 Task: In the  document enrollment.docx Use the feature 'and check spelling and grammer' Select the body of letter and change paragraph spacing to  '1.5' Select the word  Good Day and change the font size to  30
Action: Mouse moved to (170, 82)
Screenshot: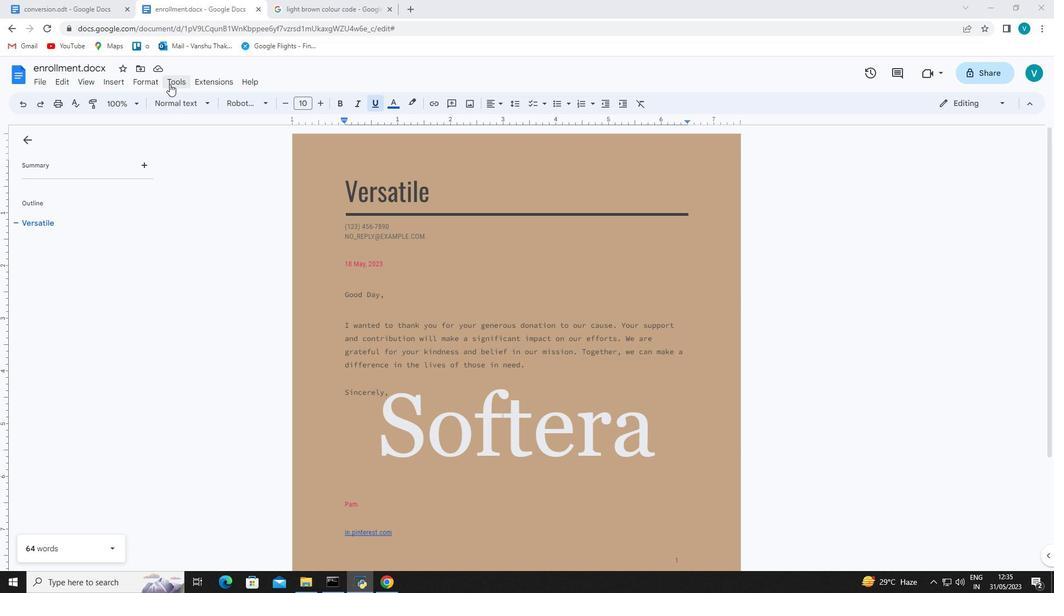 
Action: Mouse pressed left at (170, 82)
Screenshot: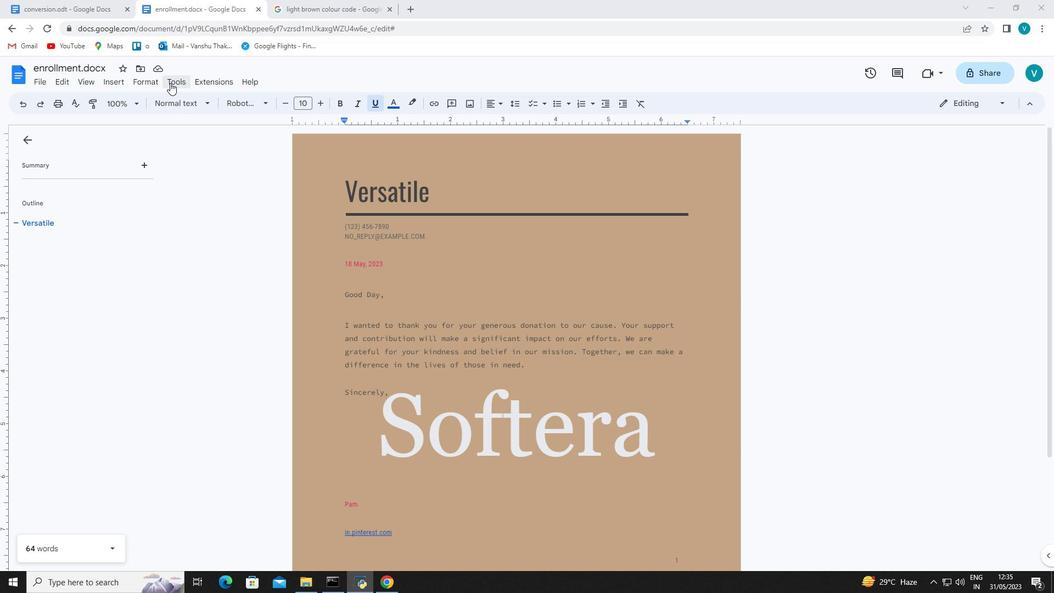 
Action: Mouse moved to (201, 96)
Screenshot: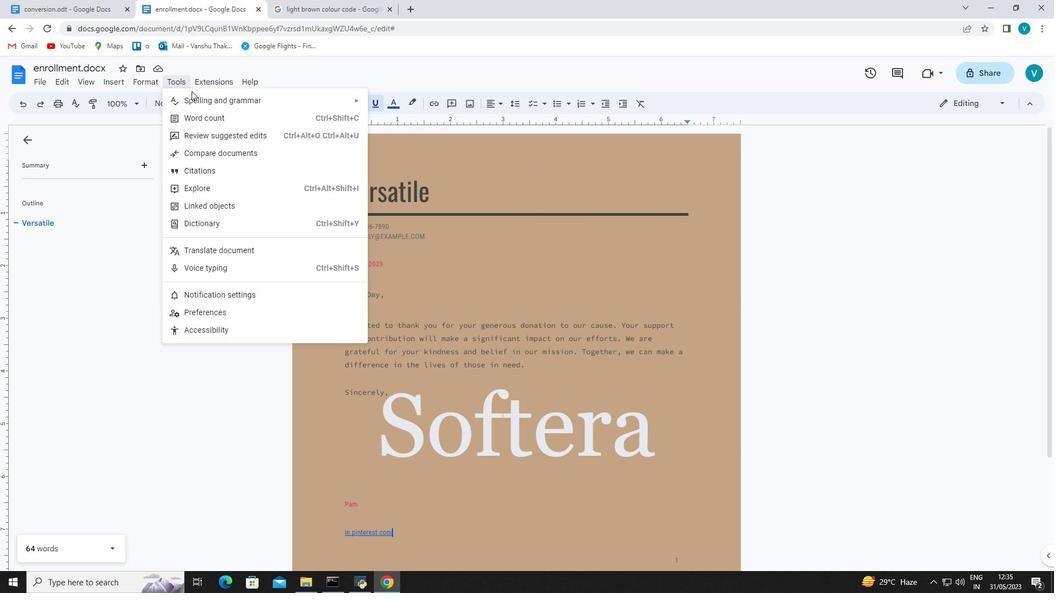 
Action: Mouse pressed left at (201, 96)
Screenshot: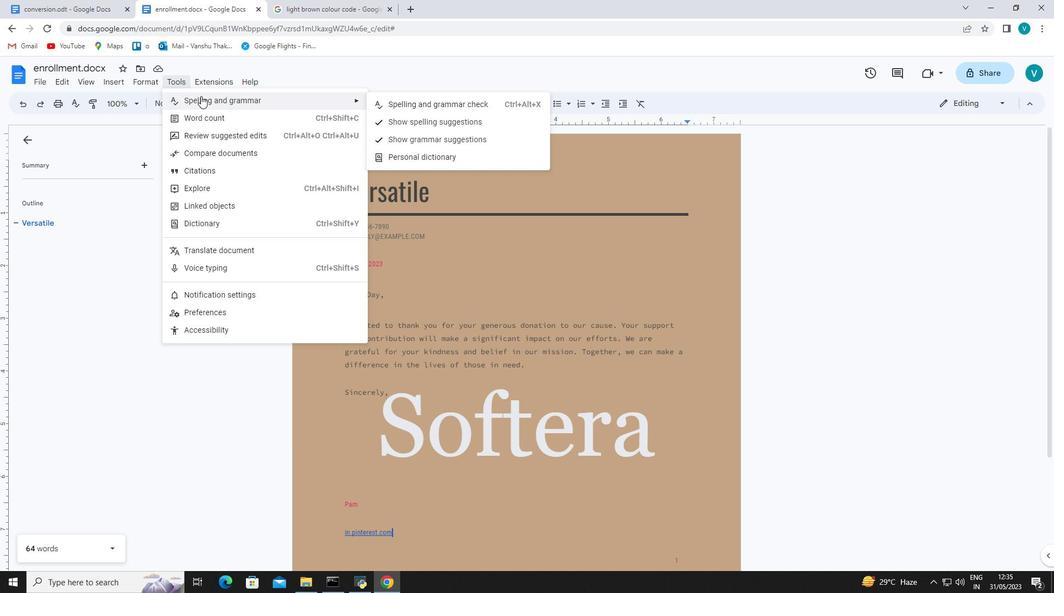 
Action: Mouse moved to (412, 105)
Screenshot: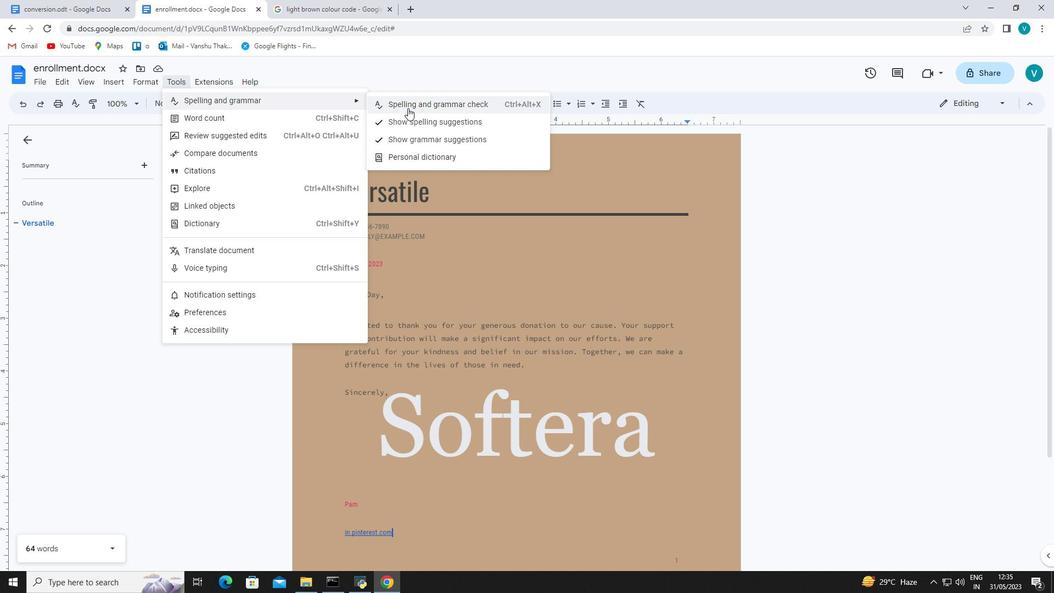 
Action: Mouse pressed left at (412, 105)
Screenshot: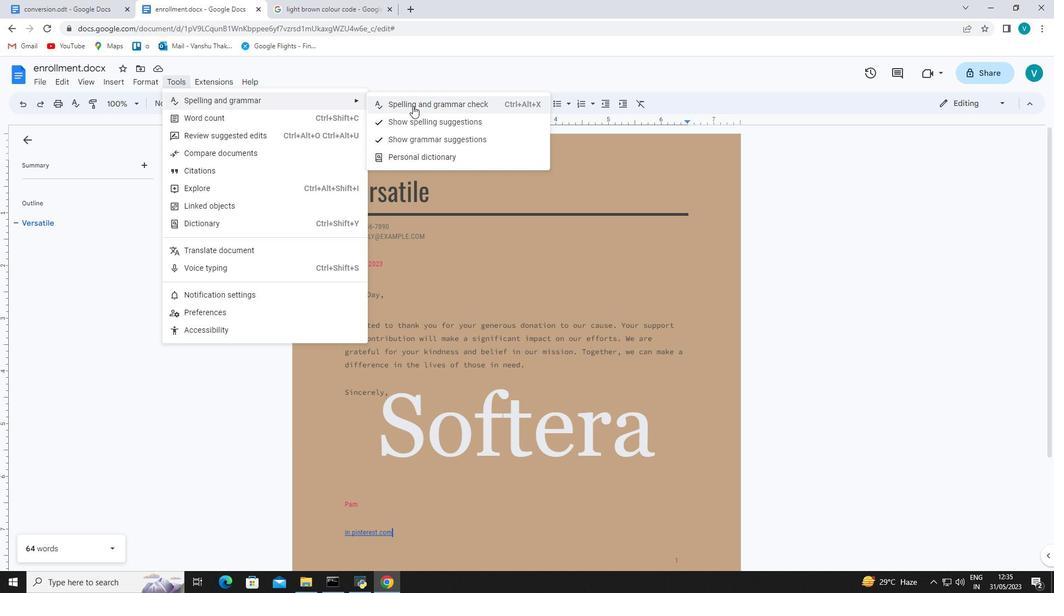 
Action: Mouse moved to (343, 320)
Screenshot: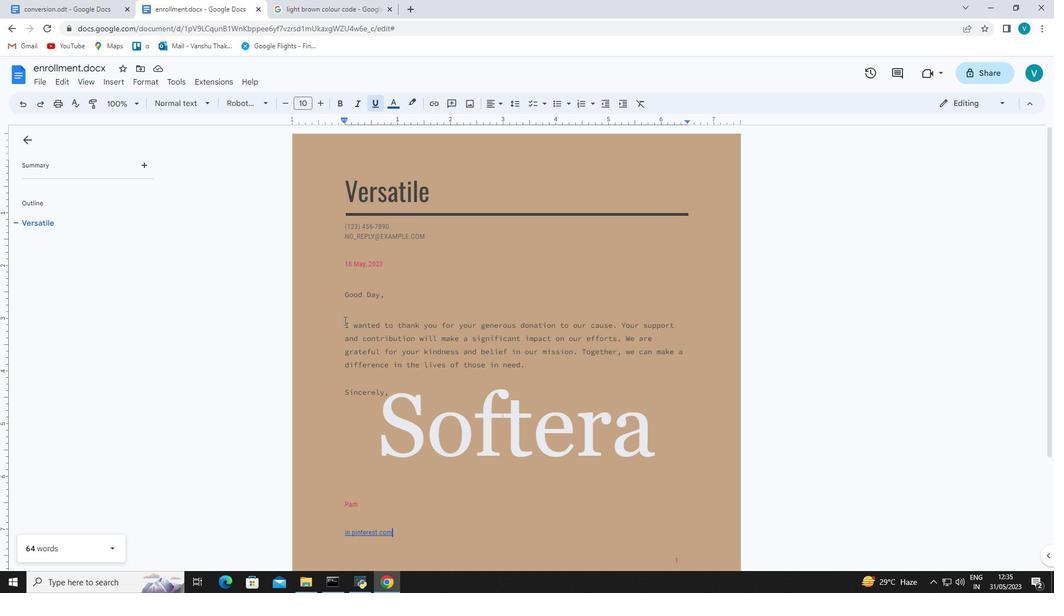 
Action: Mouse pressed left at (343, 320)
Screenshot: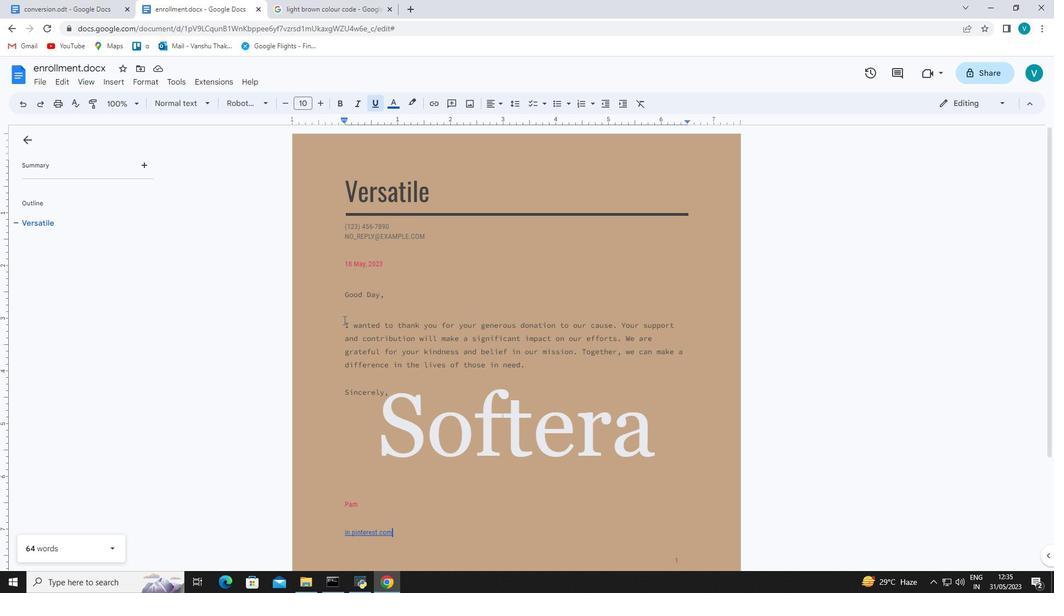 
Action: Mouse moved to (520, 102)
Screenshot: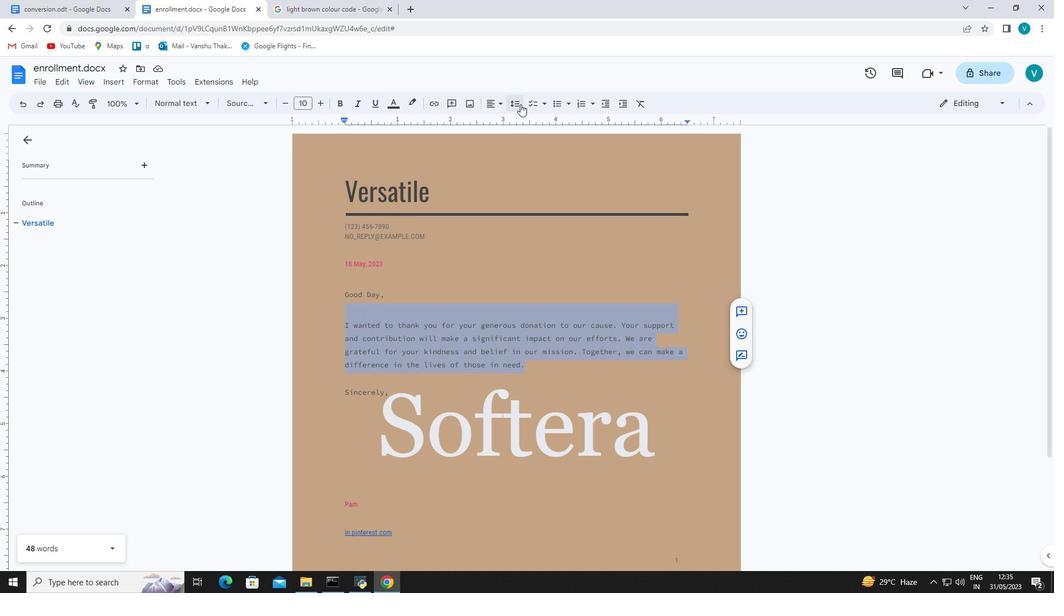 
Action: Mouse pressed left at (520, 102)
Screenshot: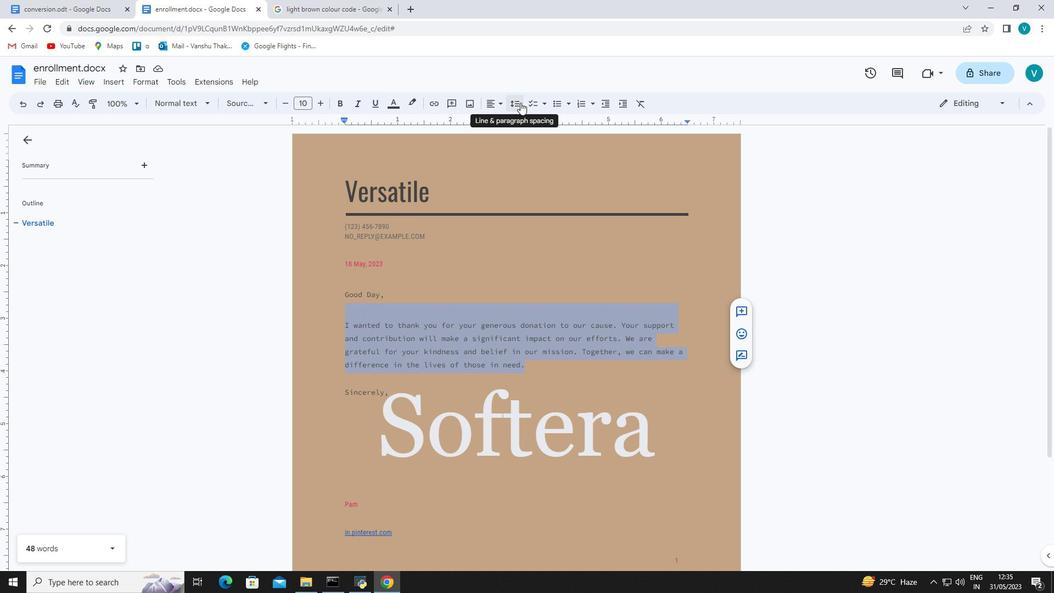 
Action: Mouse moved to (533, 156)
Screenshot: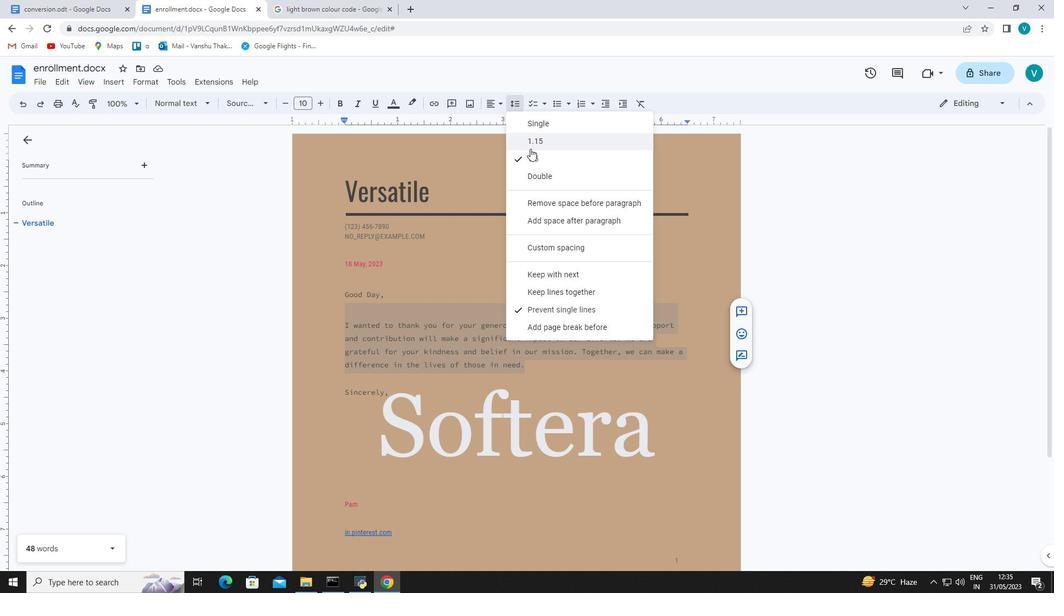 
Action: Mouse pressed left at (533, 156)
Screenshot: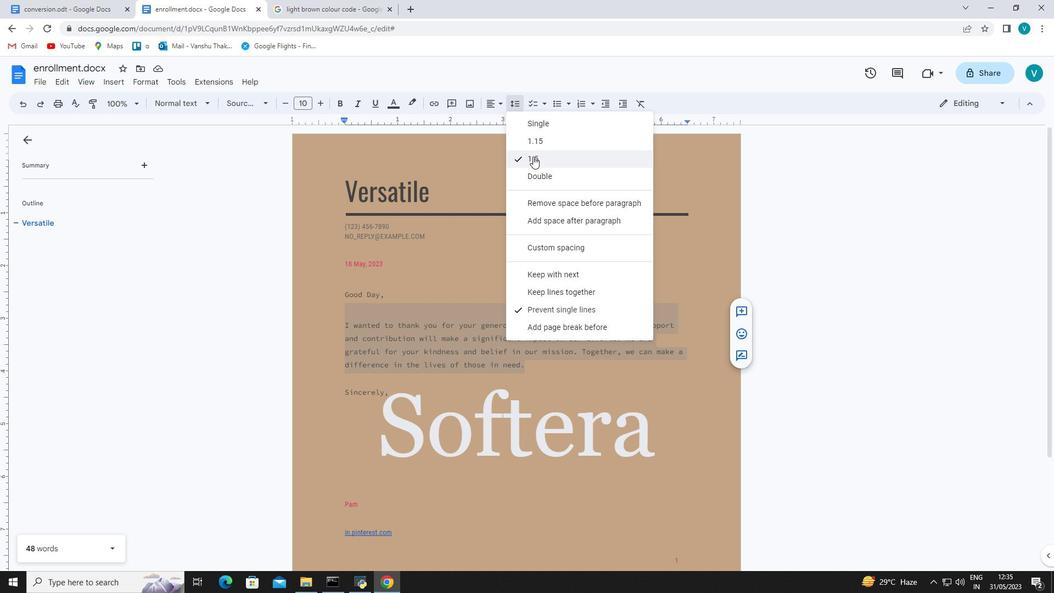 
Action: Mouse moved to (691, 175)
Screenshot: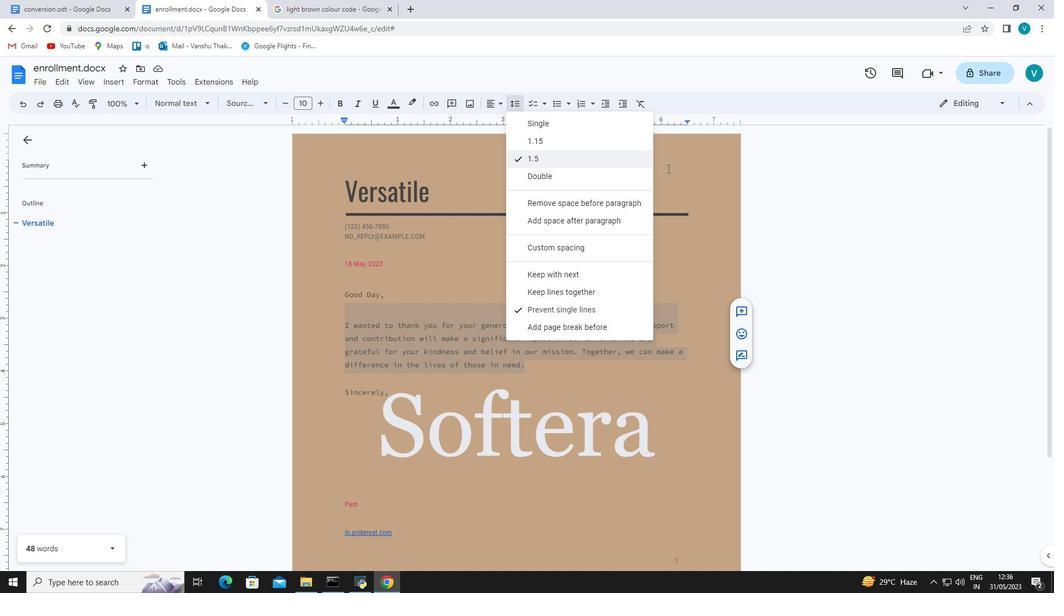 
Action: Mouse pressed left at (691, 175)
Screenshot: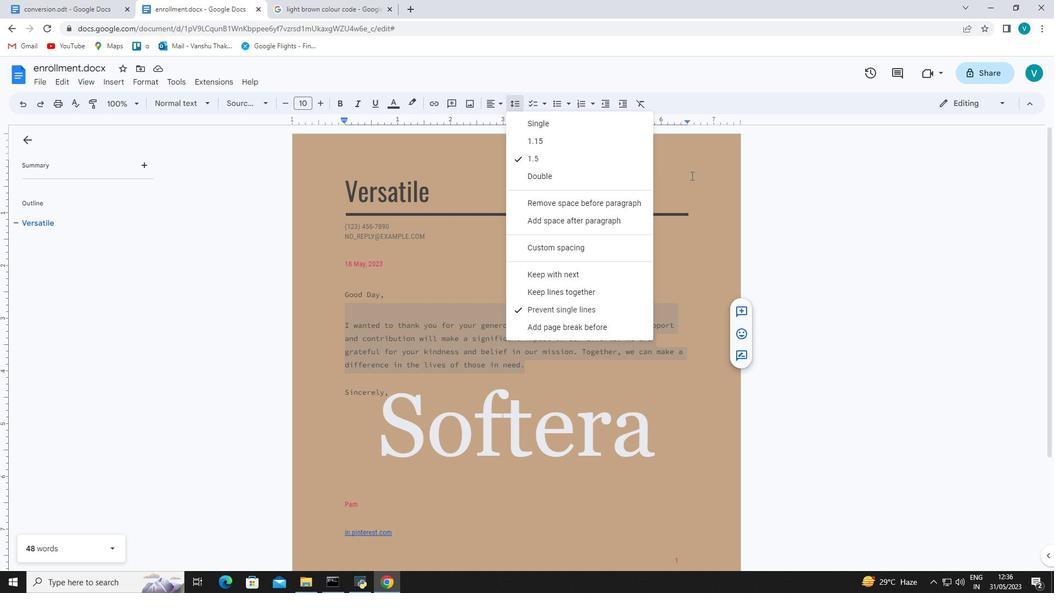 
Action: Mouse moved to (342, 294)
Screenshot: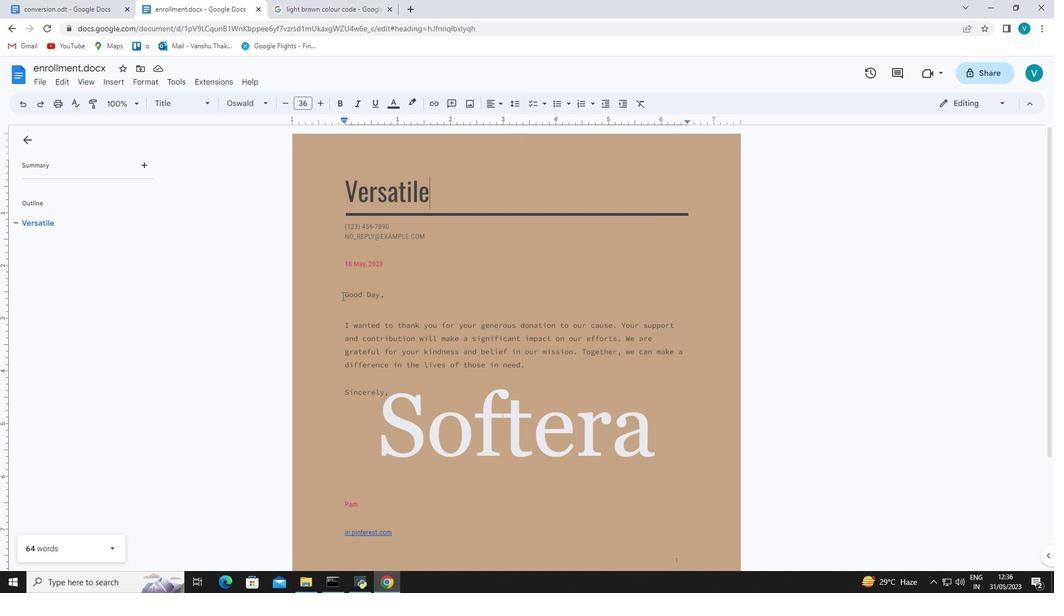 
Action: Mouse pressed left at (342, 294)
Screenshot: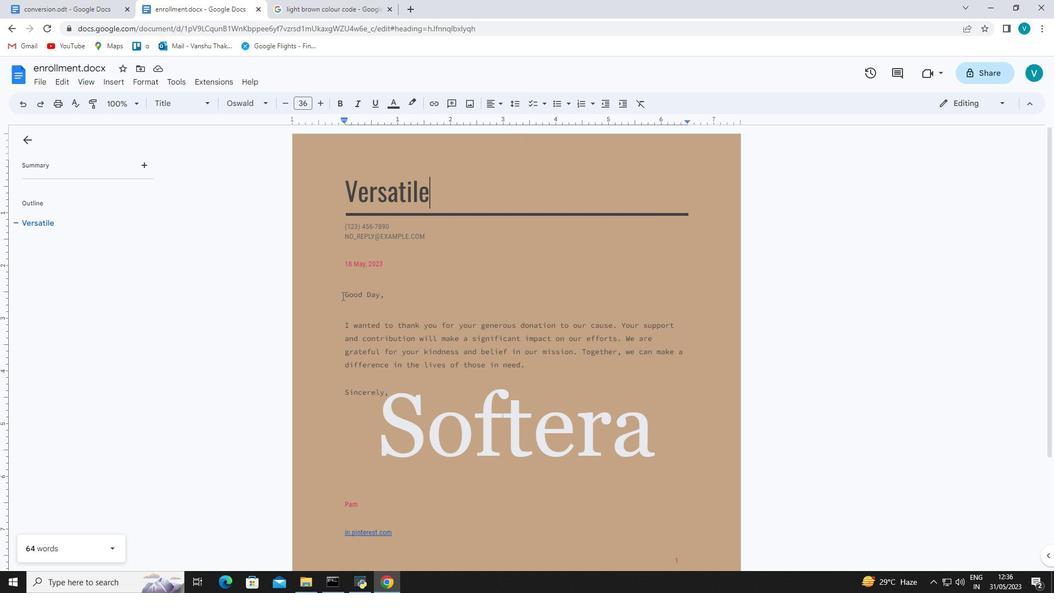 
Action: Mouse moved to (323, 109)
Screenshot: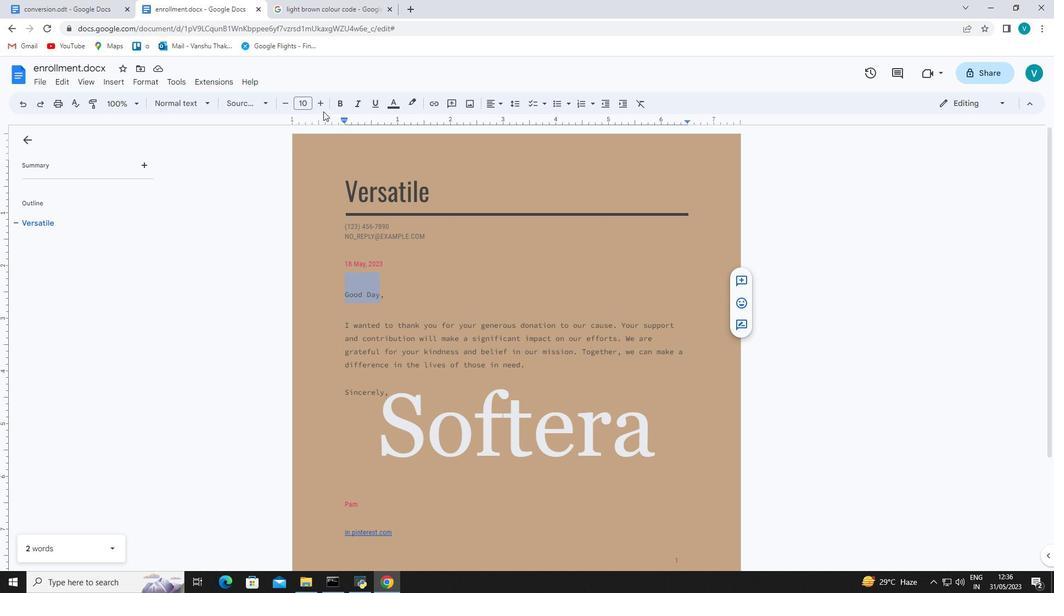 
Action: Mouse pressed left at (323, 109)
Screenshot: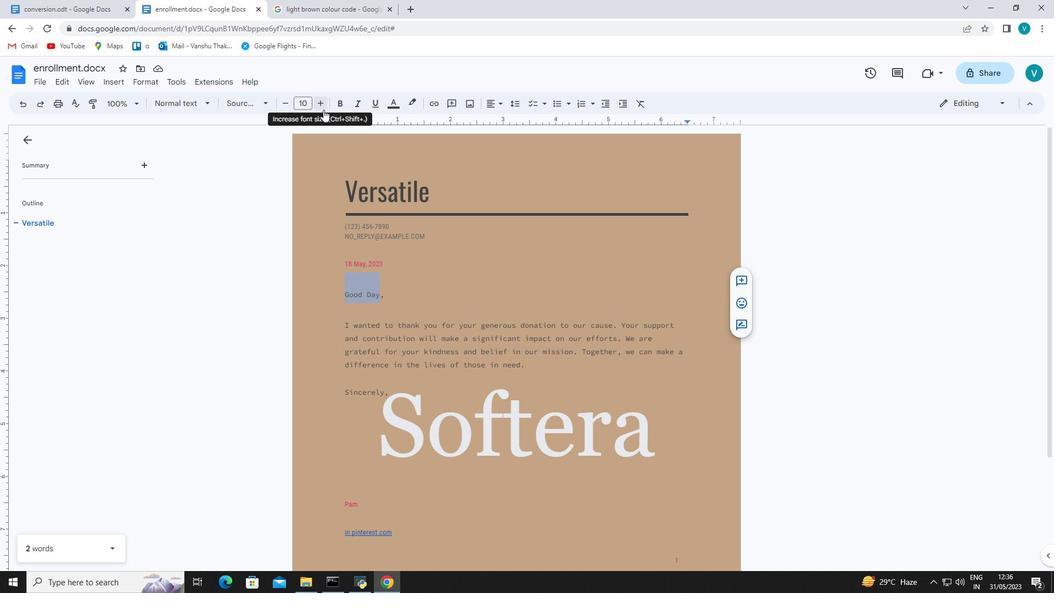 
Action: Mouse pressed left at (323, 109)
Screenshot: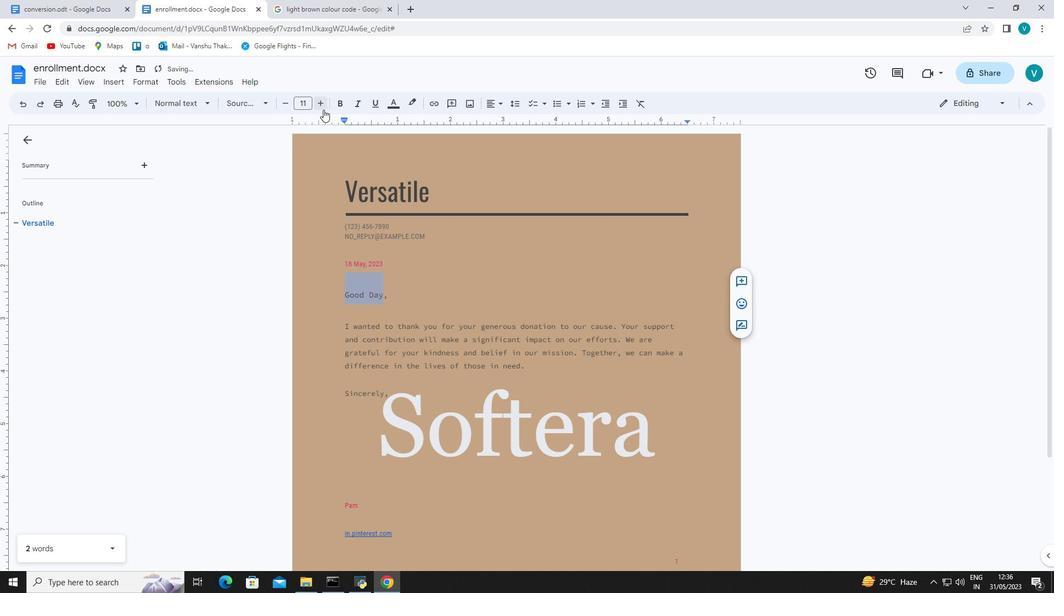 
Action: Mouse pressed left at (323, 109)
Screenshot: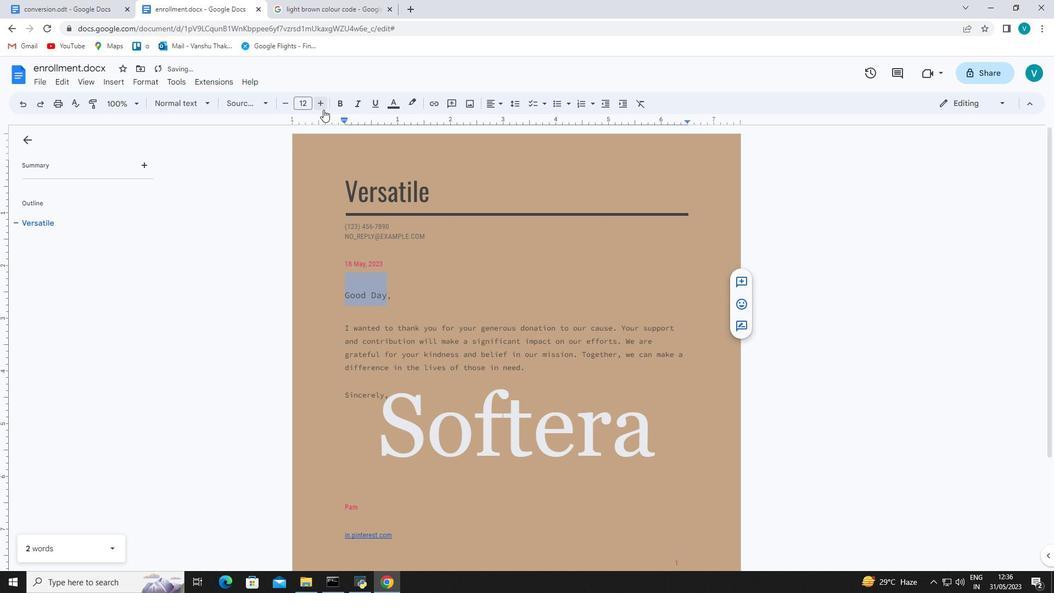 
Action: Mouse pressed left at (323, 109)
Screenshot: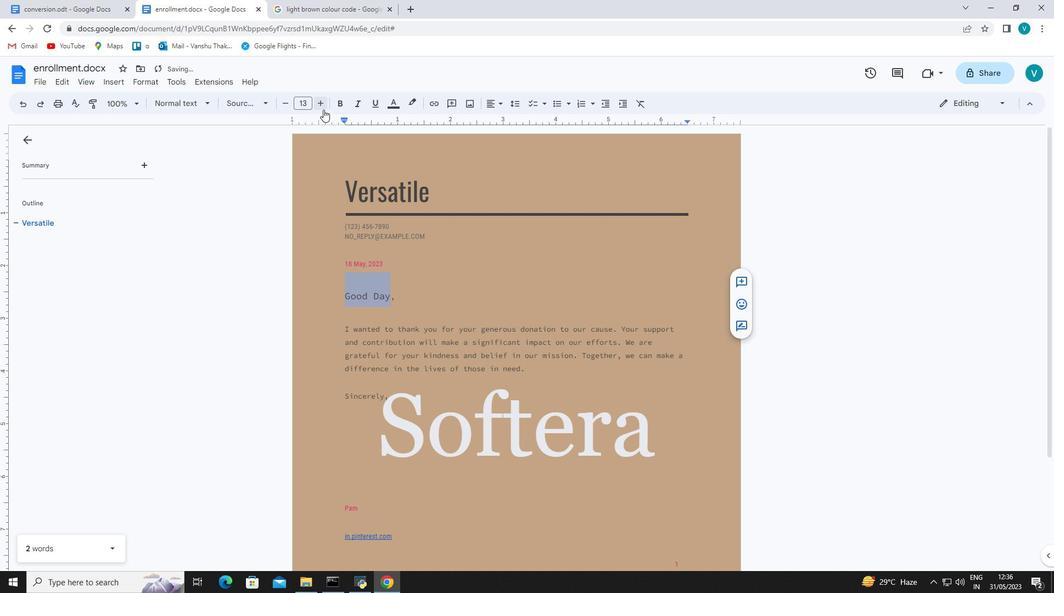 
Action: Mouse pressed left at (323, 109)
Screenshot: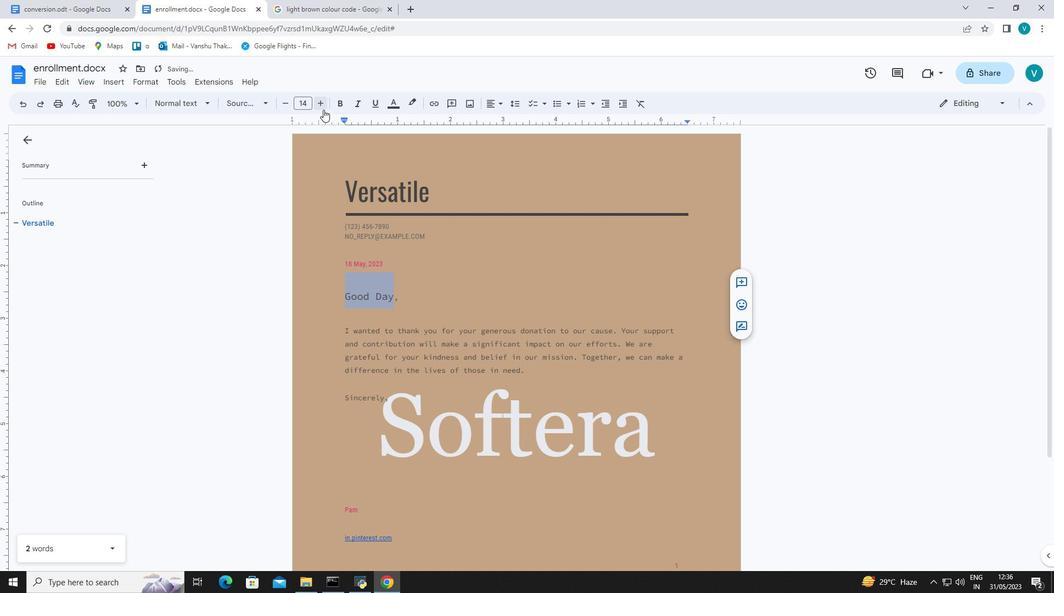 
Action: Mouse pressed left at (323, 109)
Screenshot: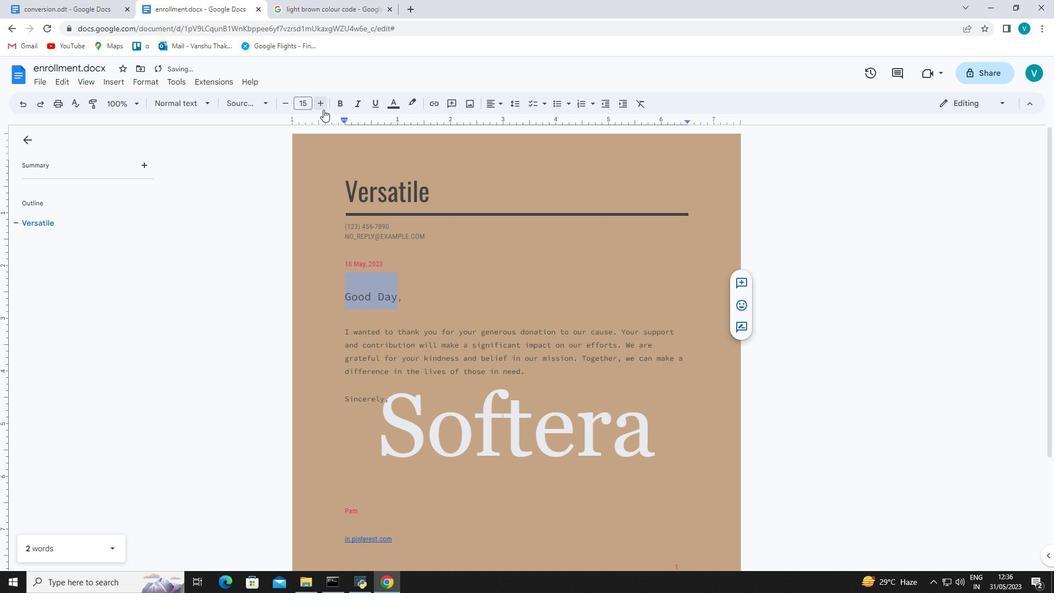 
Action: Mouse pressed left at (323, 109)
Screenshot: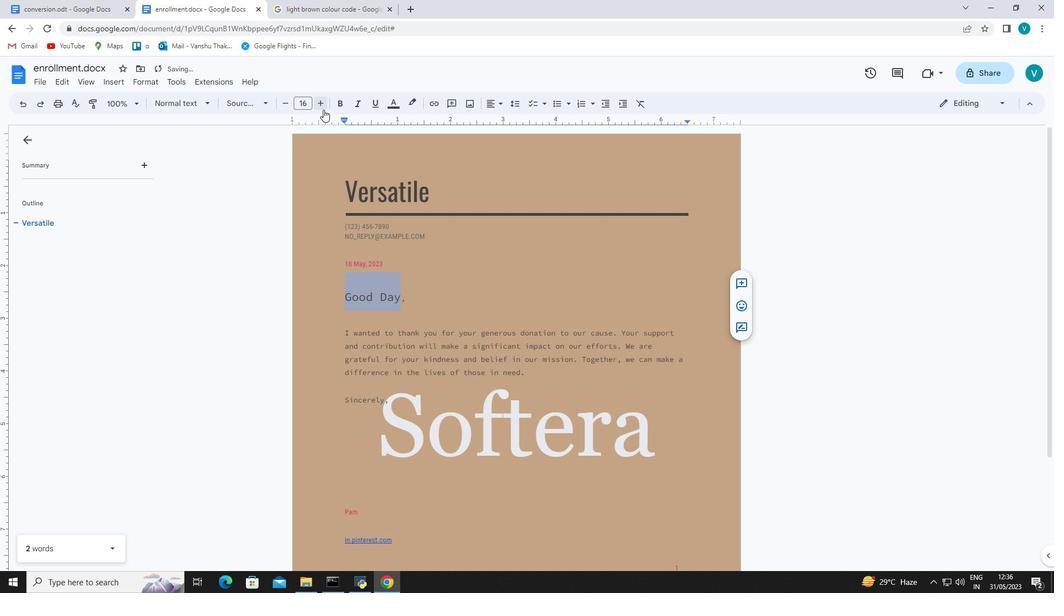 
Action: Mouse pressed left at (323, 109)
Screenshot: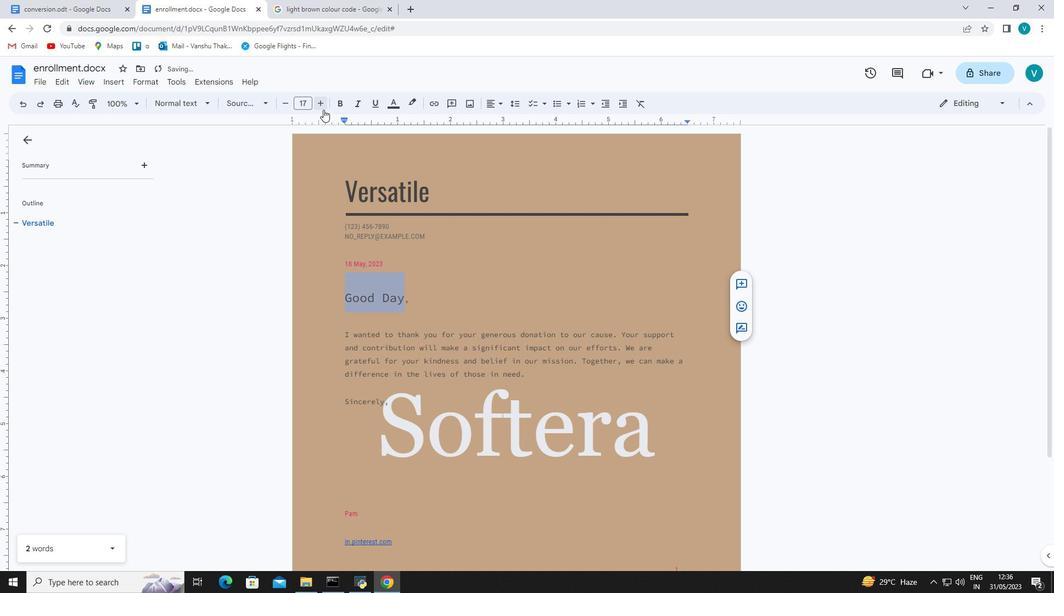 
Action: Mouse pressed left at (323, 109)
Screenshot: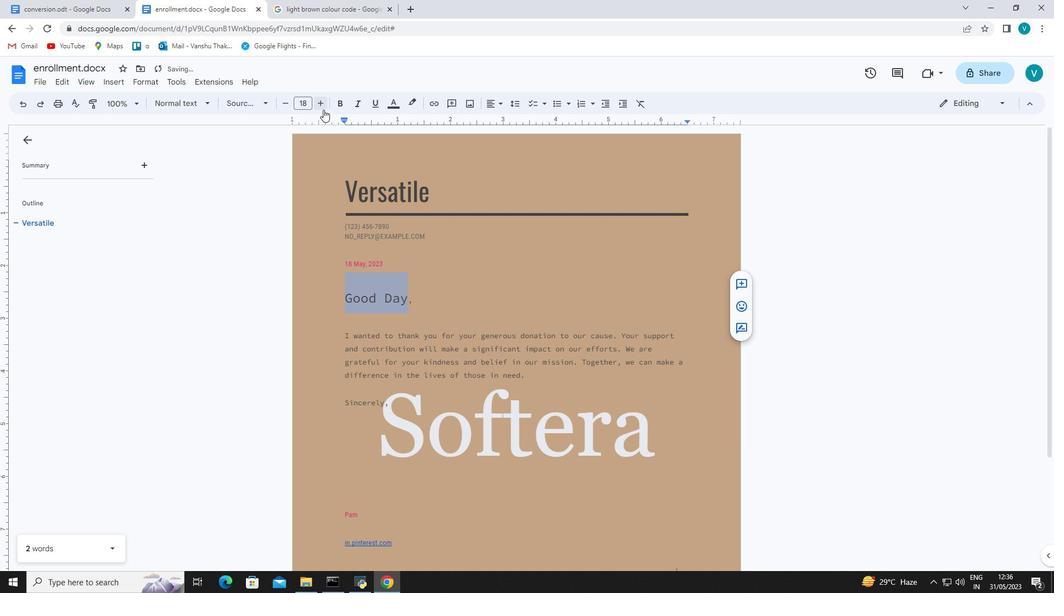 
Action: Mouse pressed left at (323, 109)
Screenshot: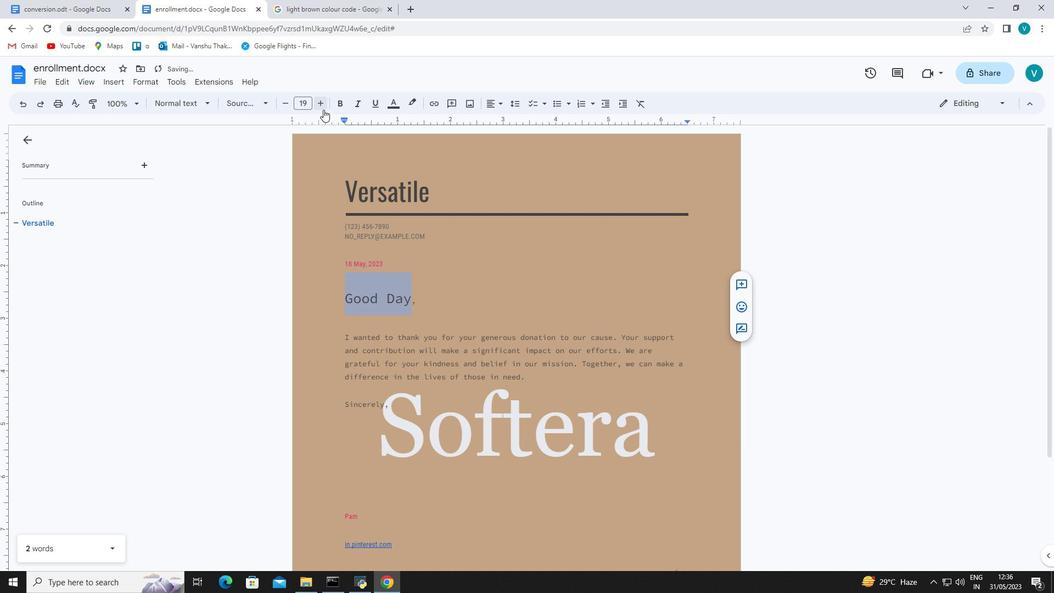 
Action: Mouse pressed left at (323, 109)
Screenshot: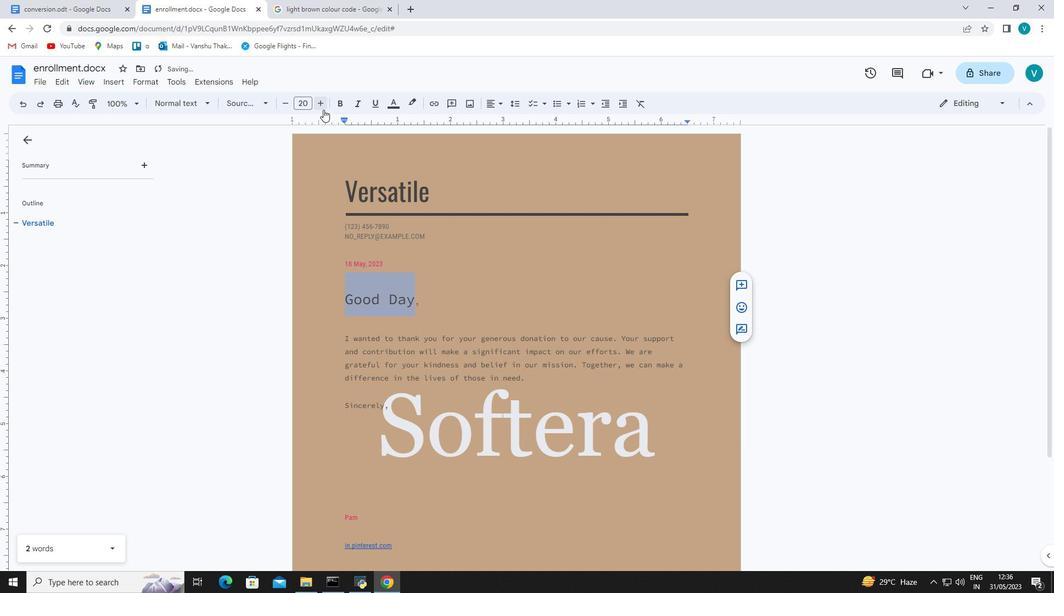 
Action: Mouse pressed left at (323, 109)
Screenshot: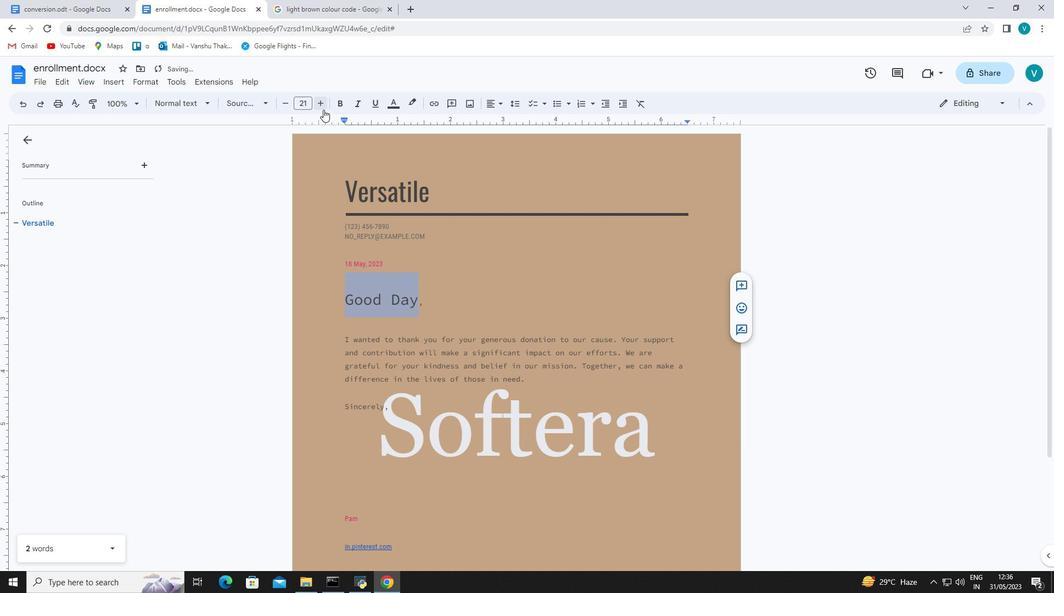 
Action: Mouse pressed left at (323, 109)
Screenshot: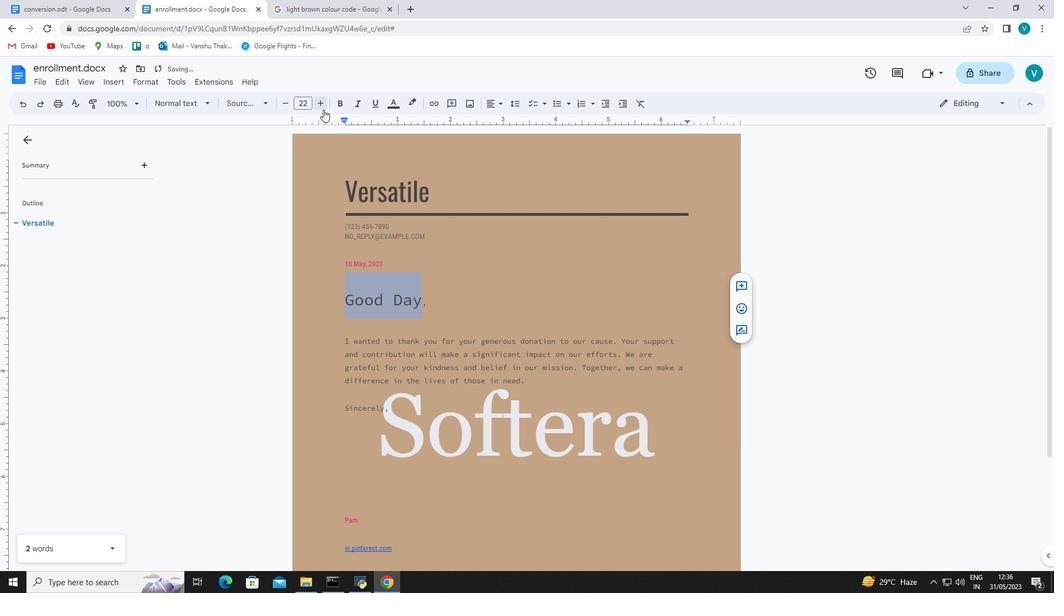 
Action: Mouse pressed left at (323, 109)
Screenshot: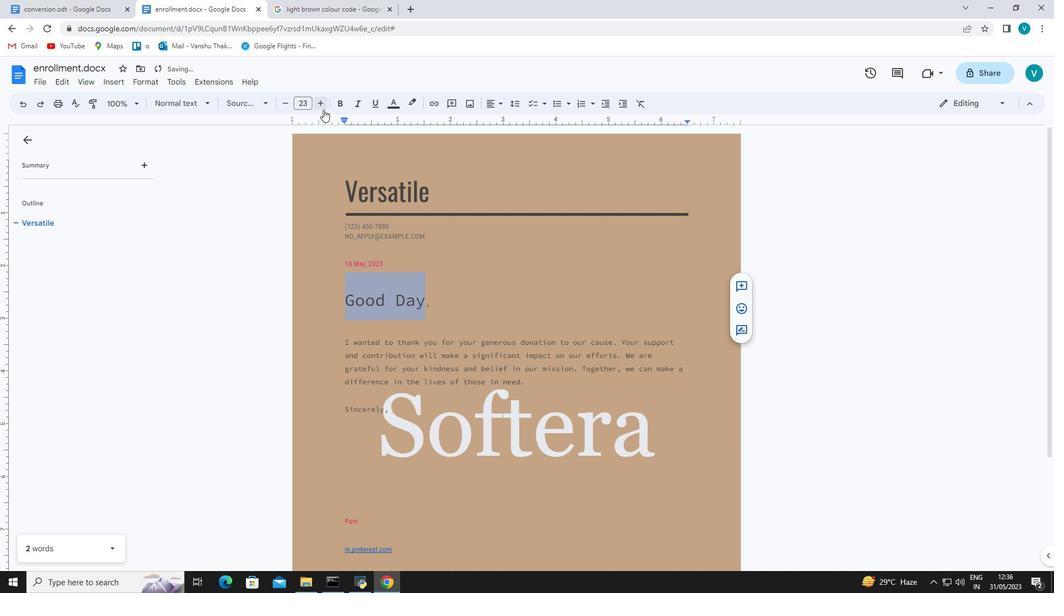 
Action: Mouse pressed left at (323, 109)
Screenshot: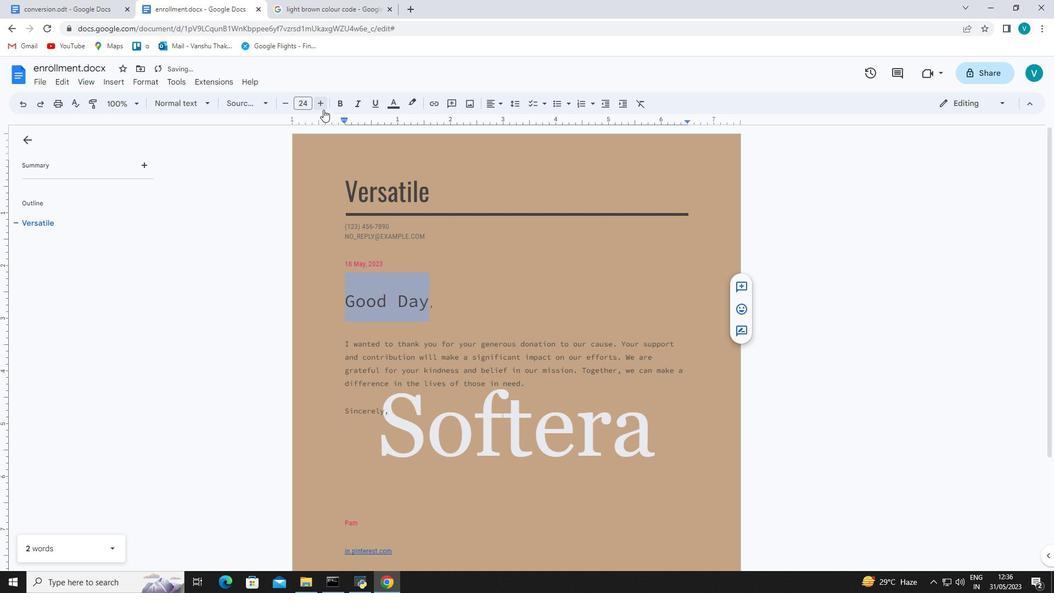 
Action: Mouse pressed left at (323, 109)
Screenshot: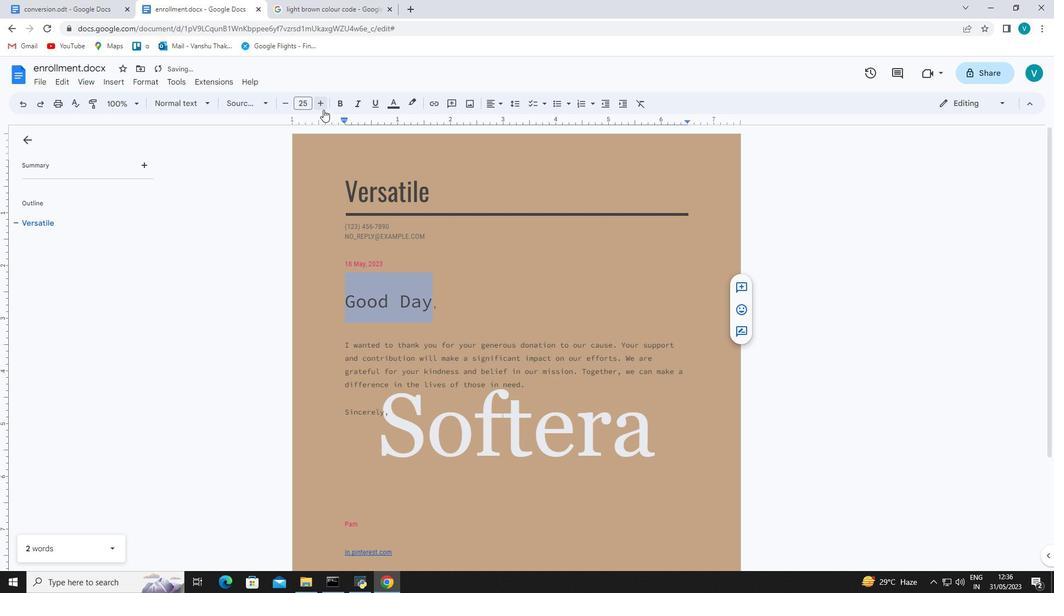 
Action: Mouse pressed left at (323, 109)
Screenshot: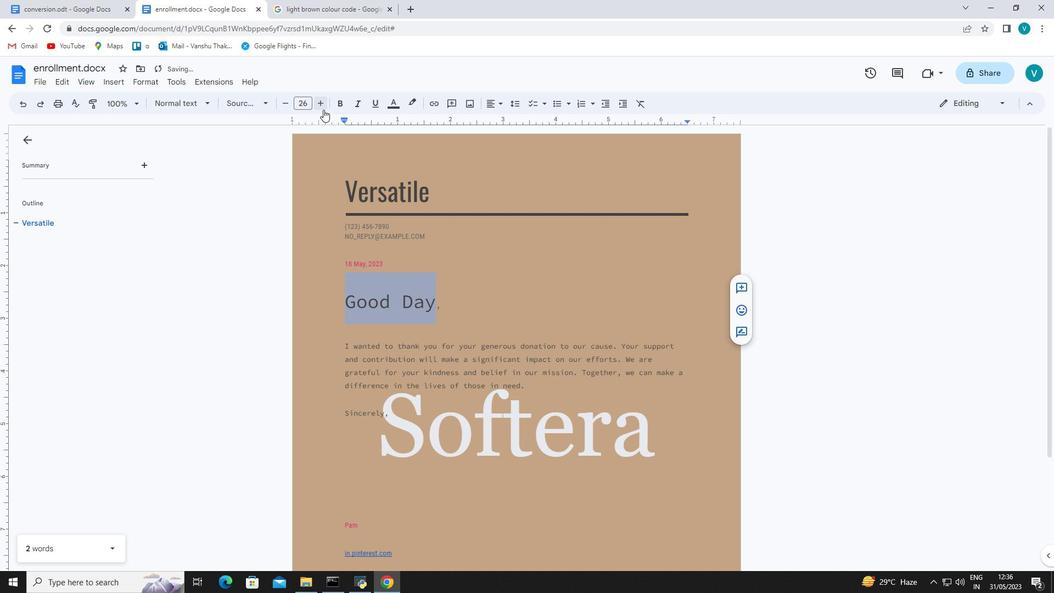 
Action: Mouse pressed left at (323, 109)
Screenshot: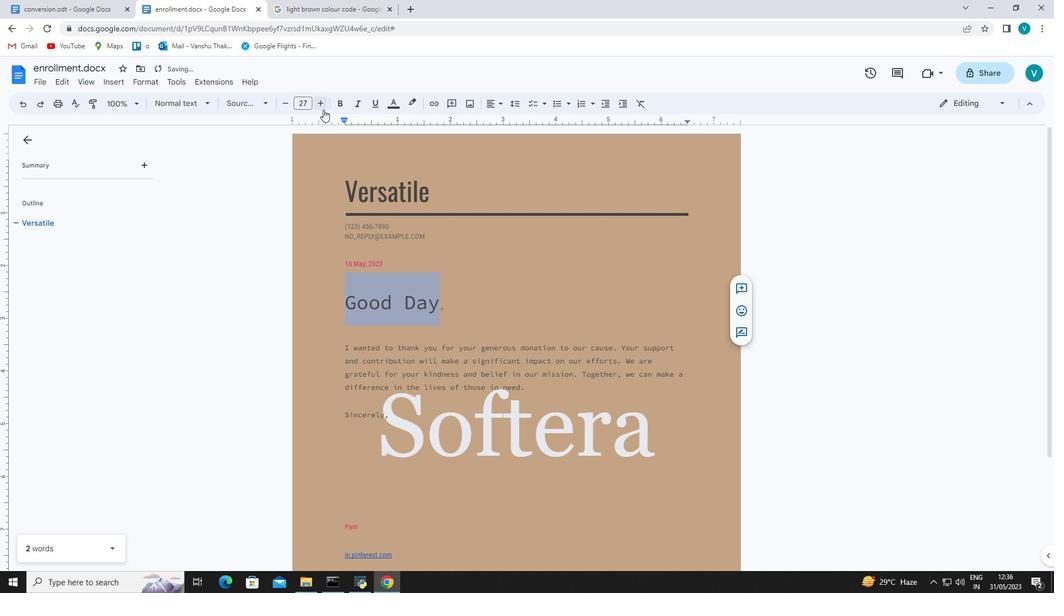
Action: Mouse moved to (319, 102)
Screenshot: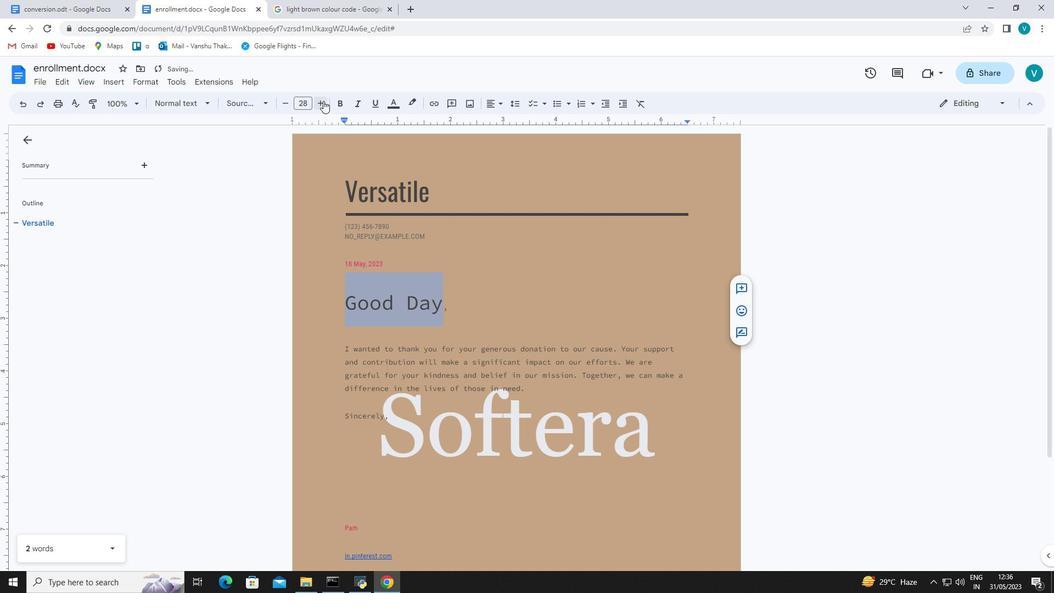 
Action: Mouse pressed left at (319, 102)
Screenshot: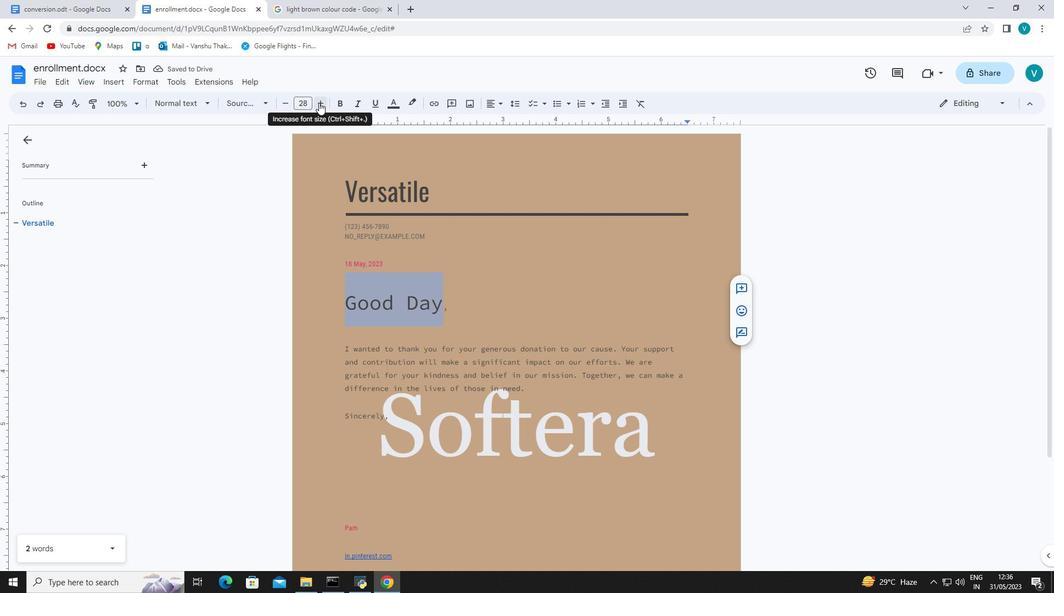 
Action: Mouse moved to (322, 106)
Screenshot: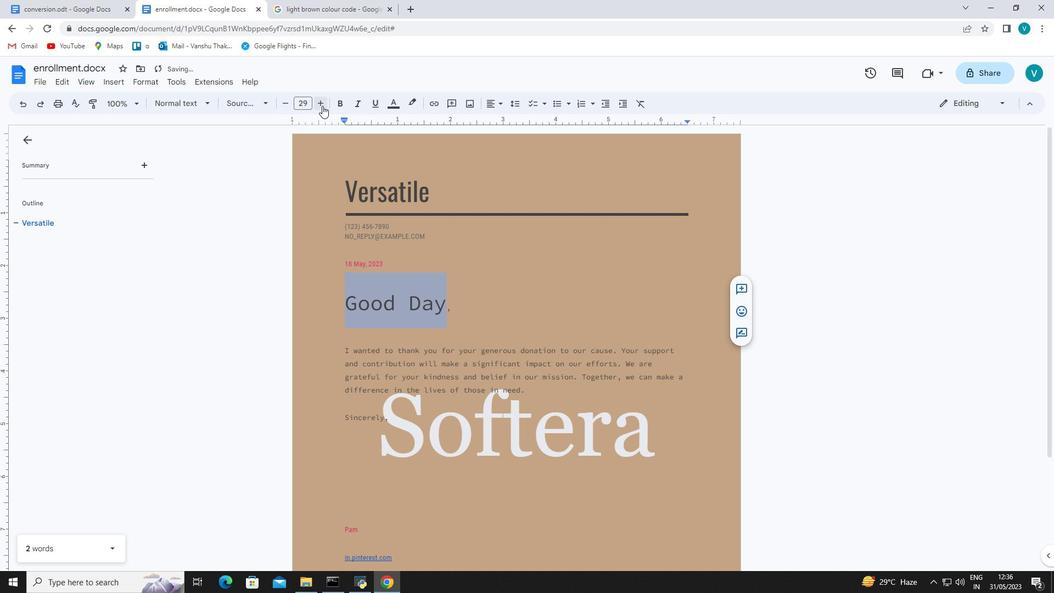 
Action: Mouse pressed left at (322, 106)
Screenshot: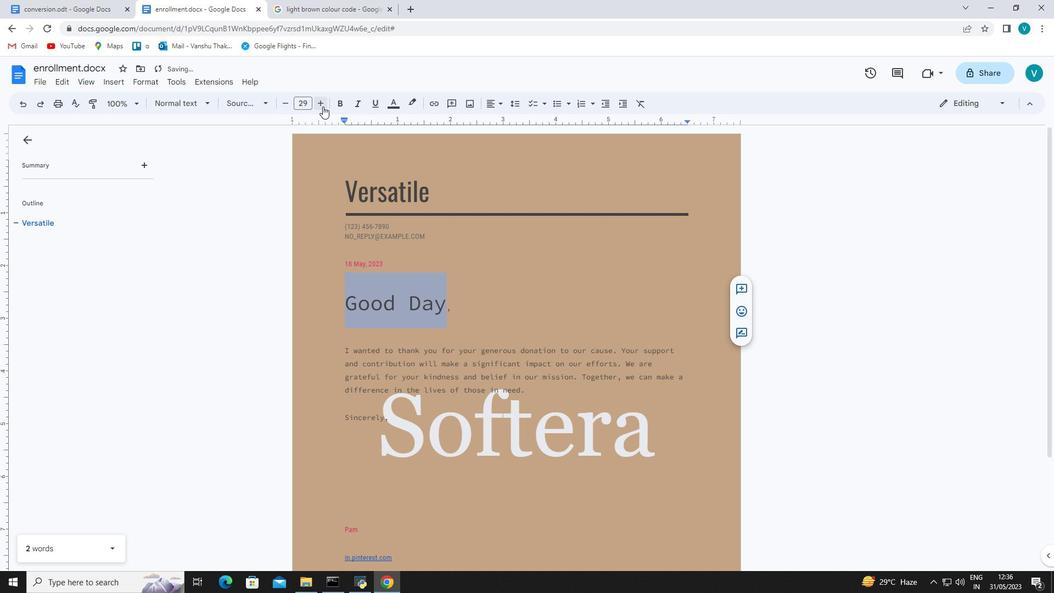 
Action: Mouse moved to (459, 303)
Screenshot: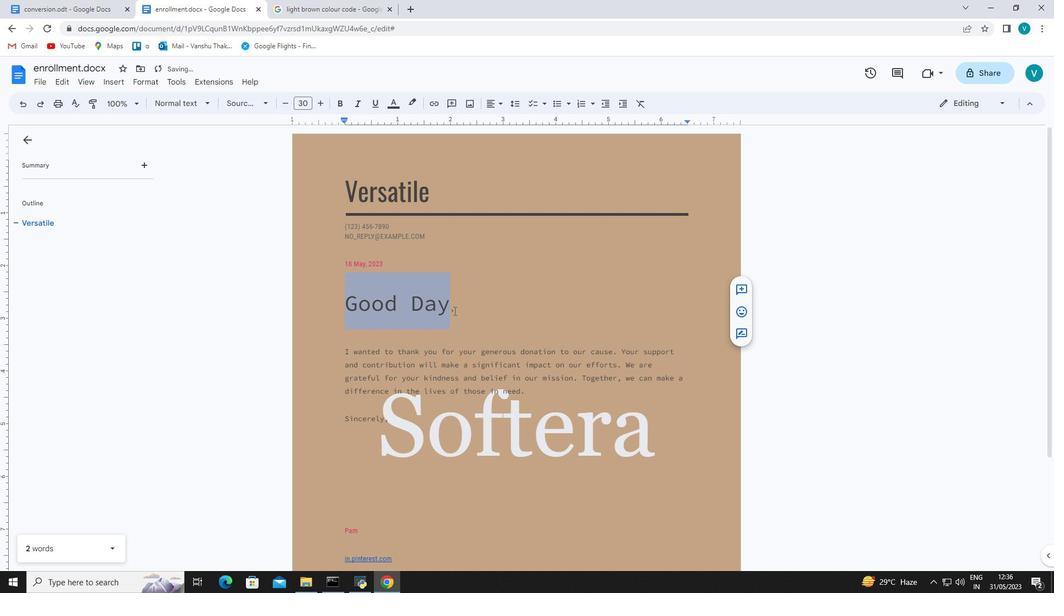 
Action: Mouse pressed left at (459, 303)
Screenshot: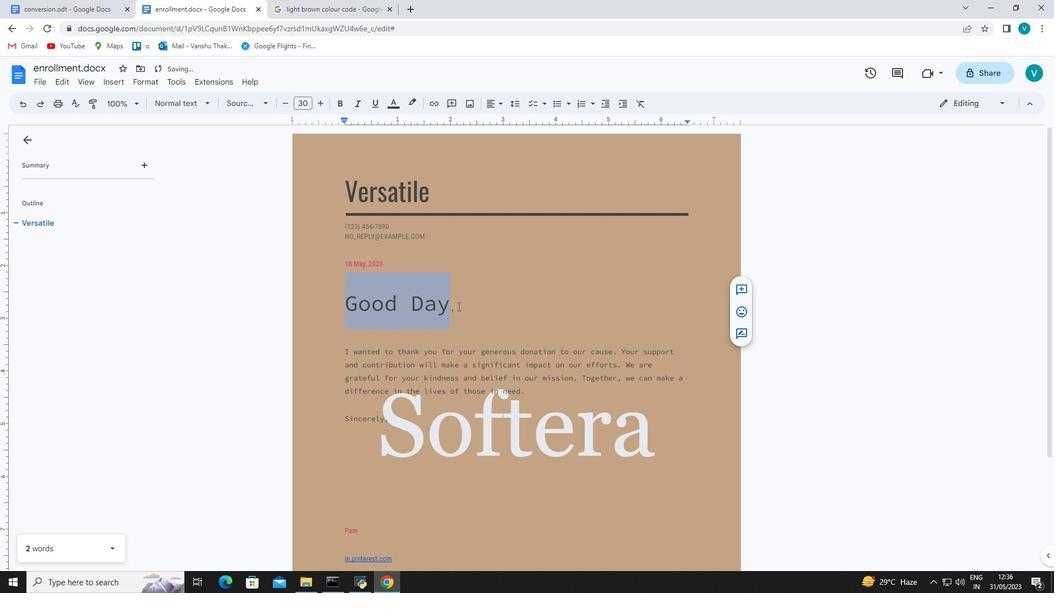
Action: Mouse moved to (440, 284)
Screenshot: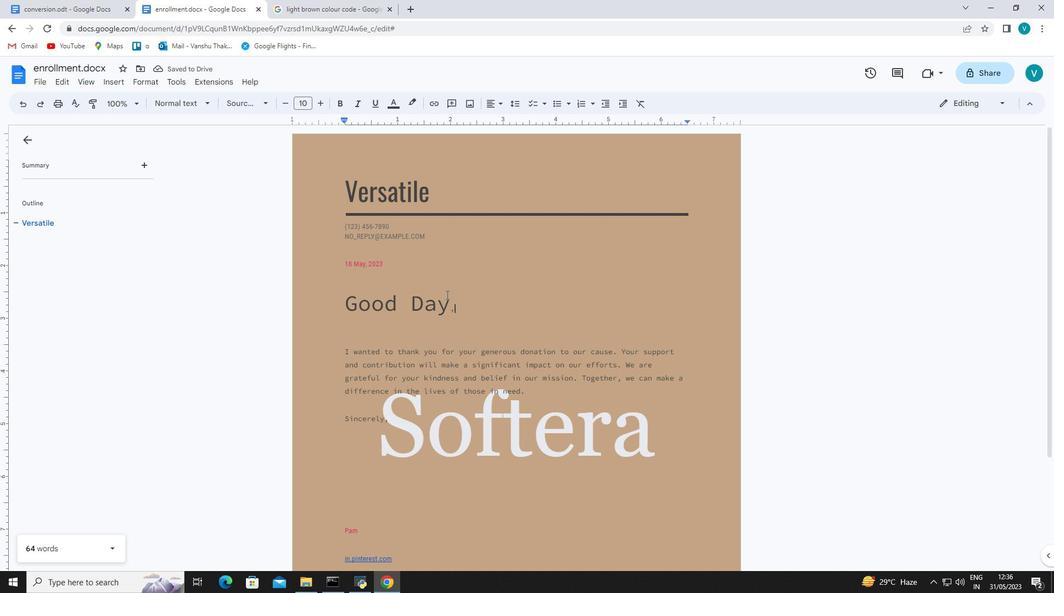 
